 Task: Create a section Epic Expedition and in the section, add a milestone Data Privacy Compliance in the project WorthyTech.
Action: Mouse moved to (62, 343)
Screenshot: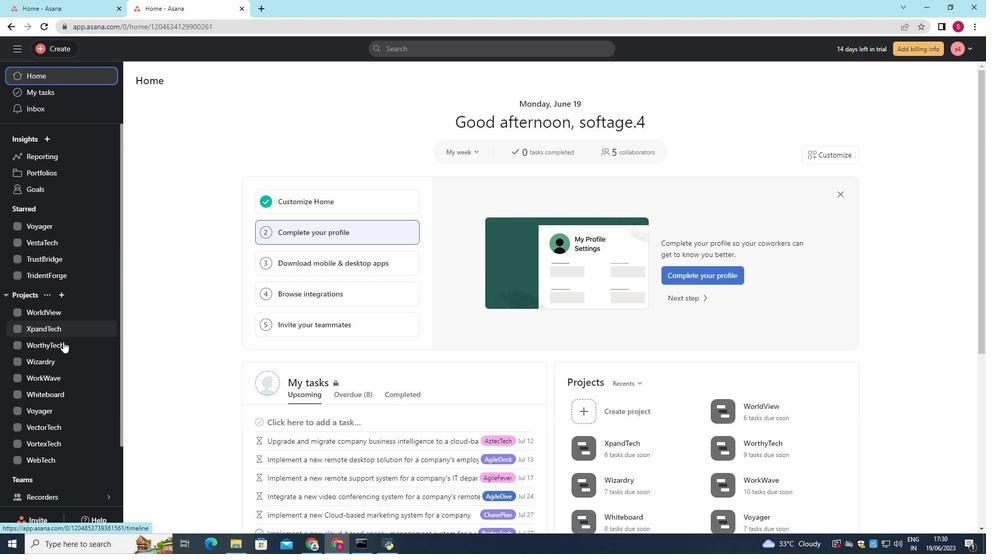 
Action: Mouse pressed left at (62, 343)
Screenshot: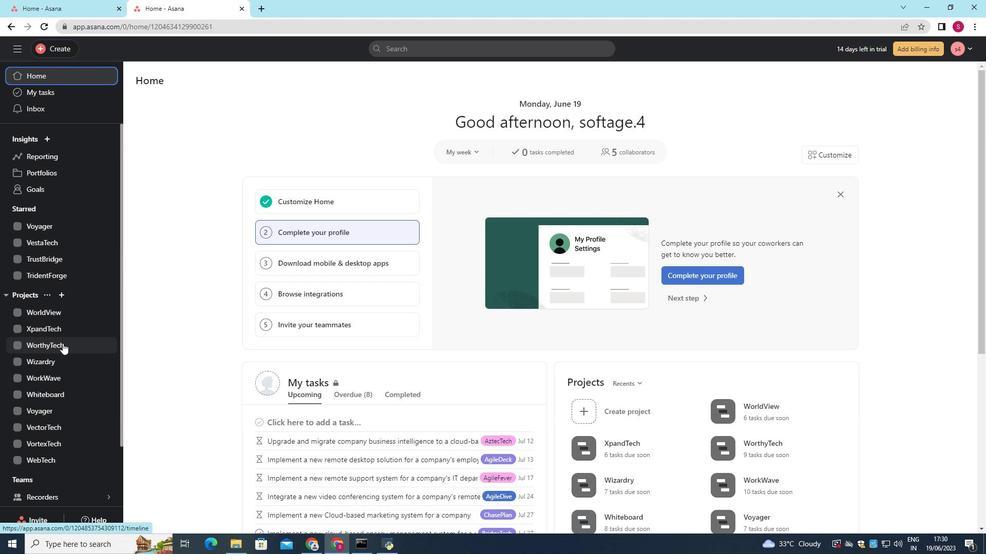 
Action: Mouse moved to (168, 409)
Screenshot: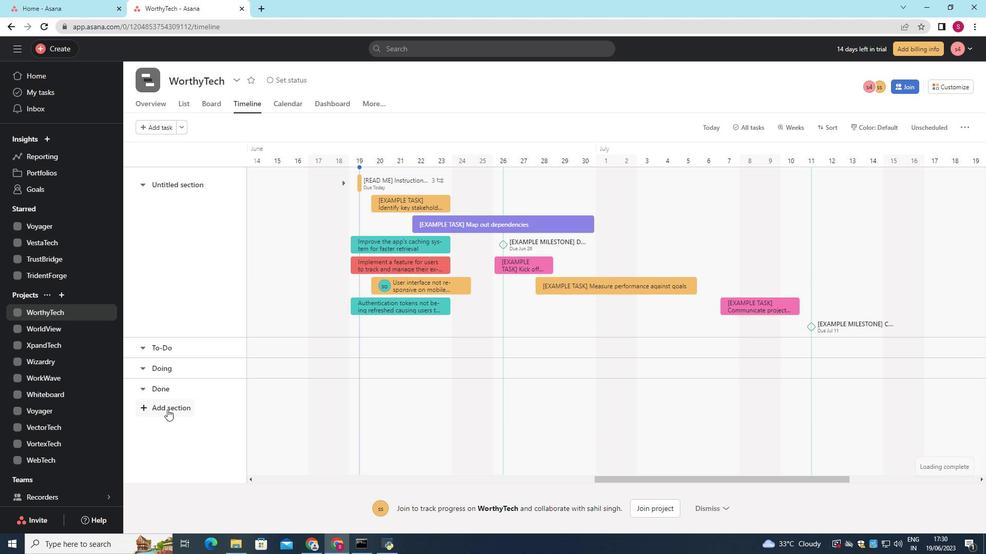 
Action: Mouse pressed left at (168, 409)
Screenshot: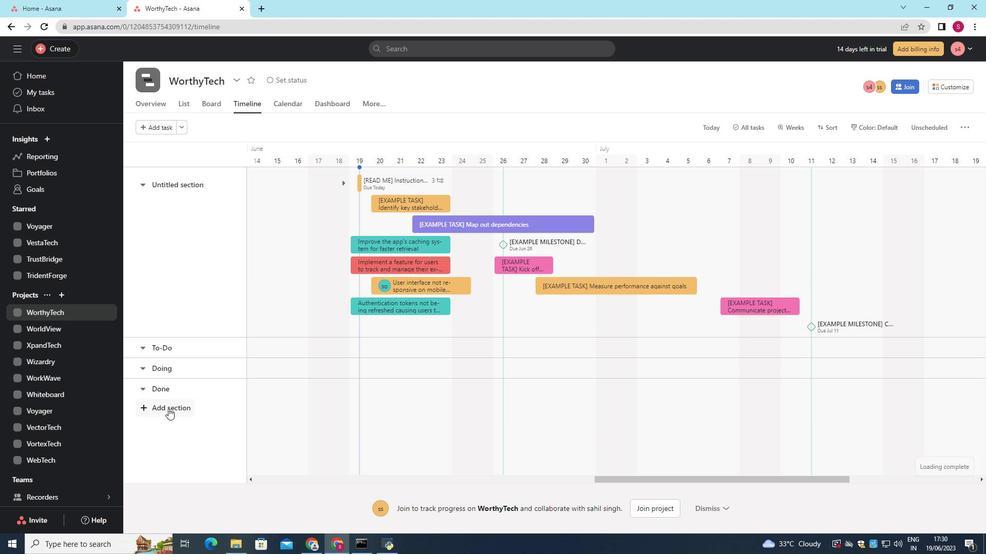 
Action: Mouse moved to (170, 402)
Screenshot: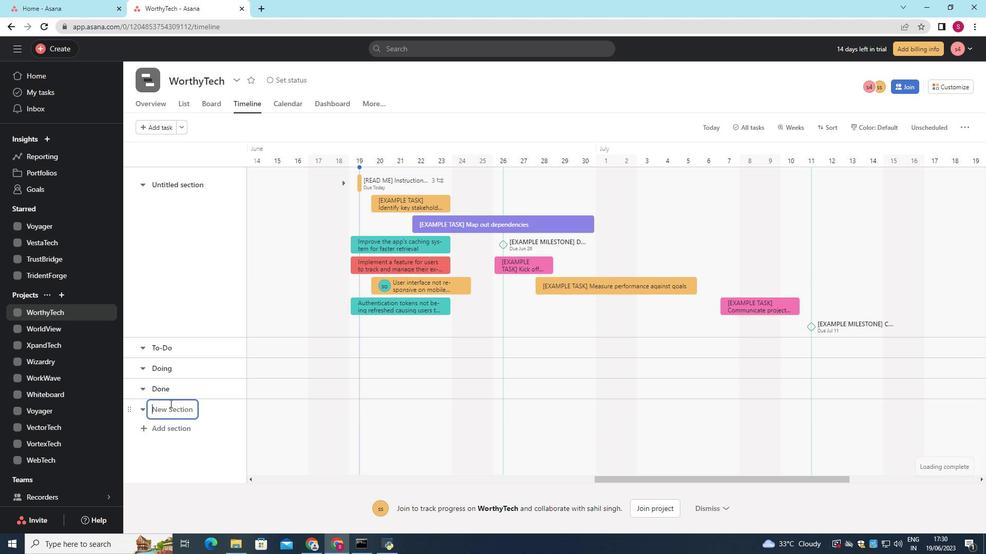 
Action: Key pressed <Key.shift>Epic<Key.space><Key.shift>Expedition
Screenshot: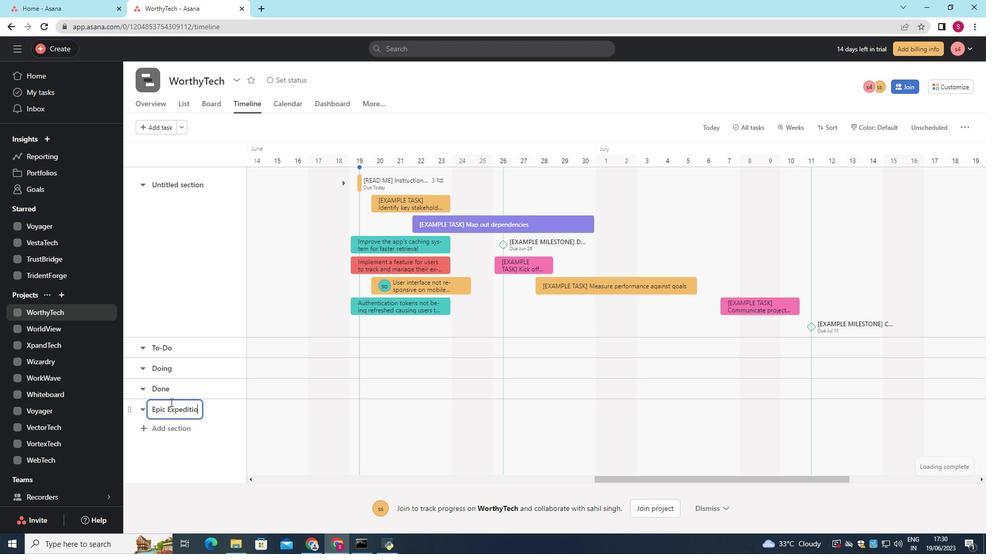 
Action: Mouse moved to (374, 415)
Screenshot: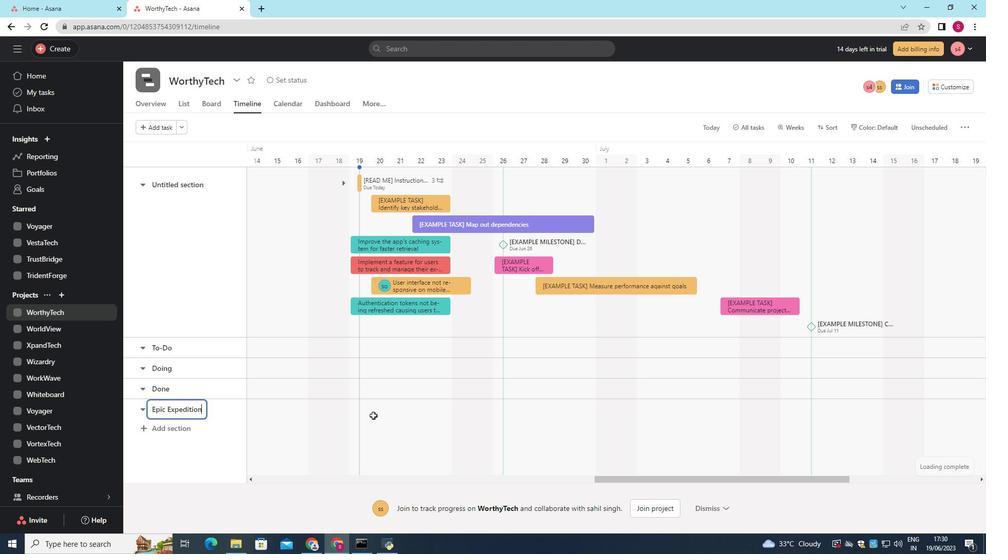 
Action: Mouse pressed left at (374, 415)
Screenshot: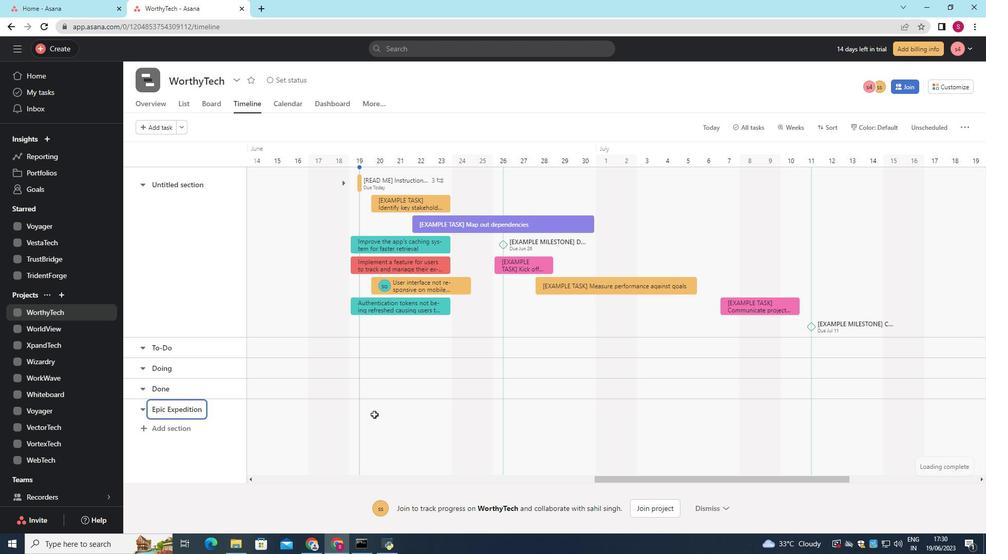 
Action: Mouse moved to (374, 401)
Screenshot: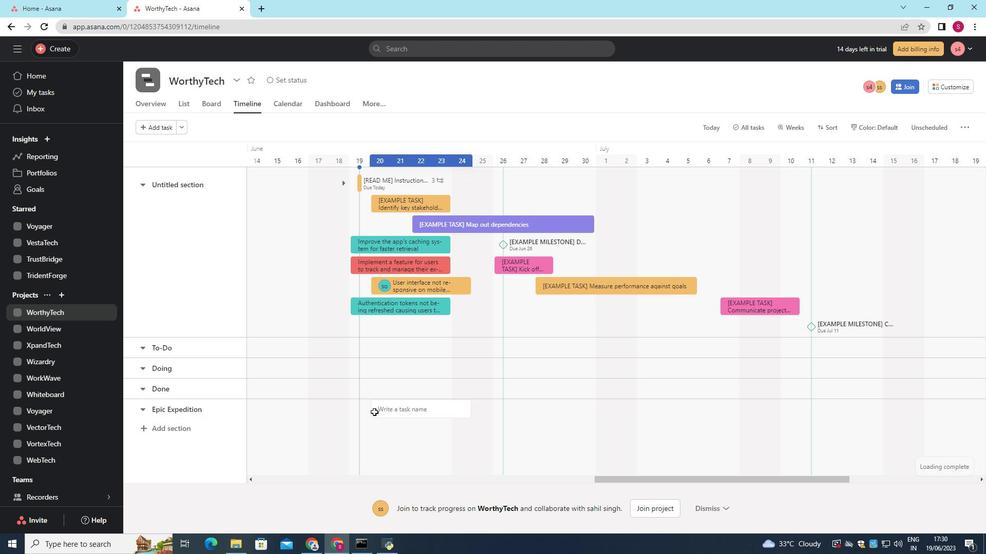 
Action: Key pressed <Key.shift>Data<Key.space><Key.shift>Privacy<Key.space><Key.shift>Compliance
Screenshot: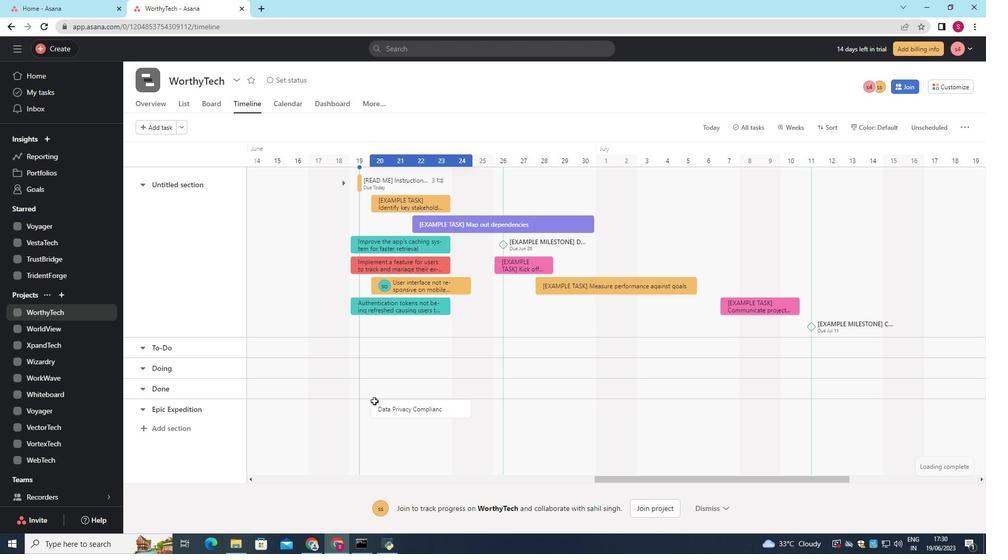 
Action: Mouse moved to (402, 409)
Screenshot: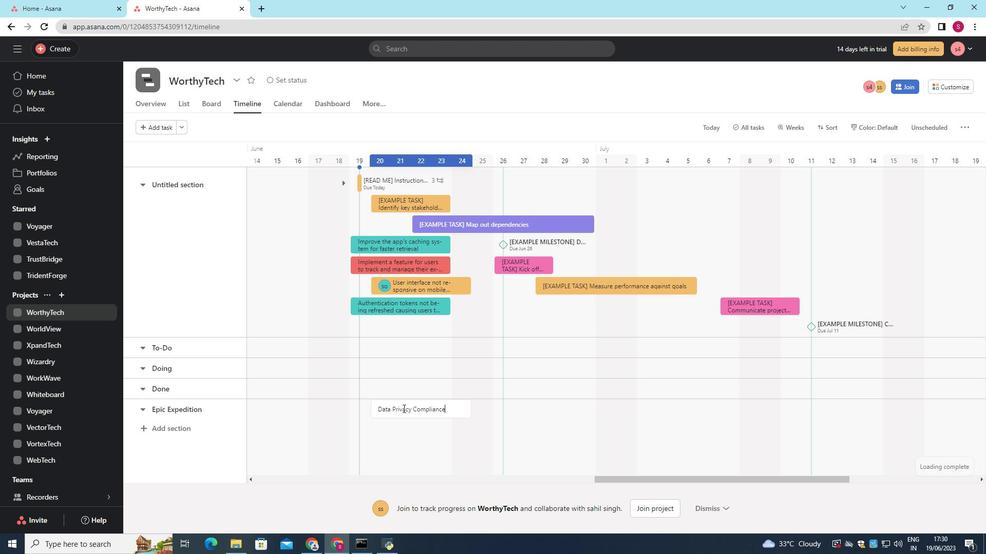 
Action: Key pressed <Key.enter>
Screenshot: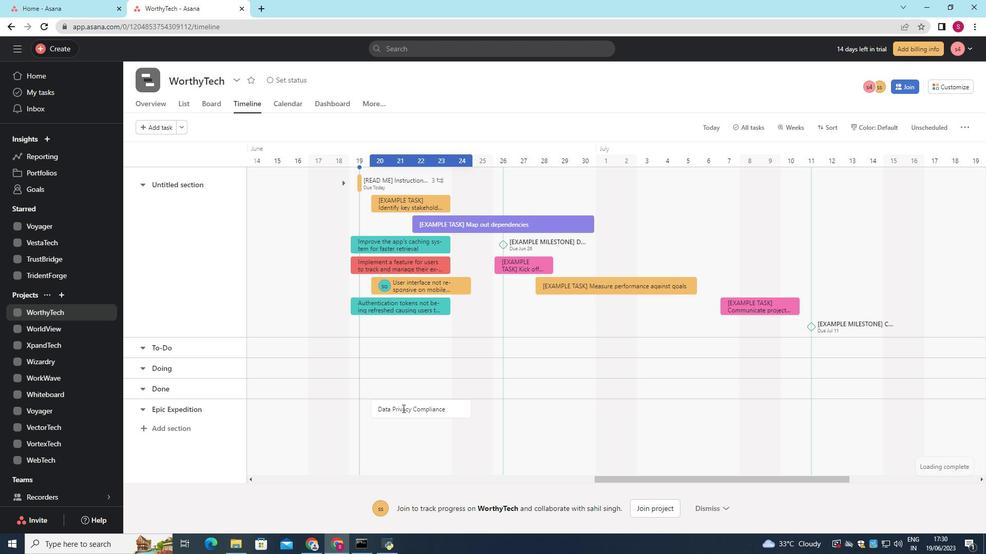 
Action: Mouse moved to (404, 407)
Screenshot: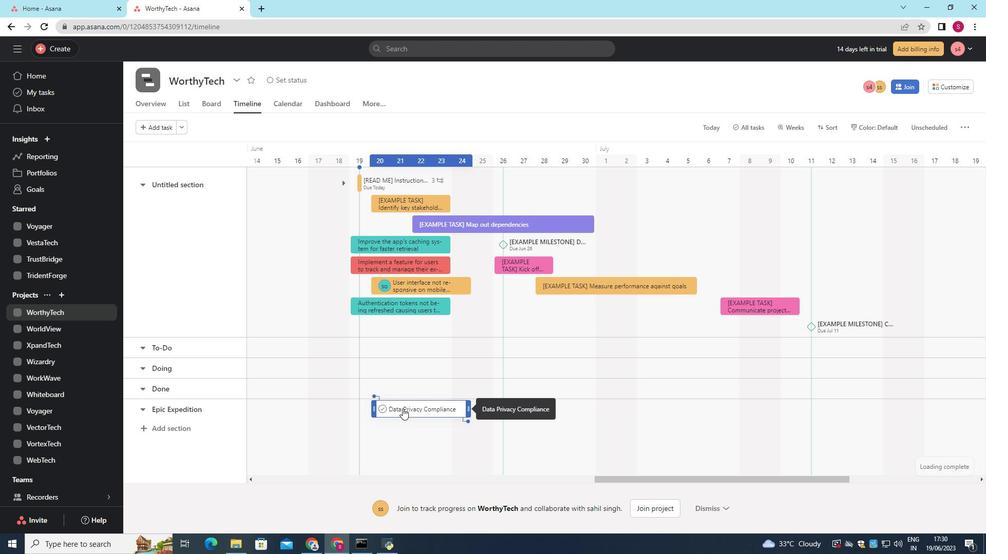 
Action: Mouse pressed right at (404, 407)
Screenshot: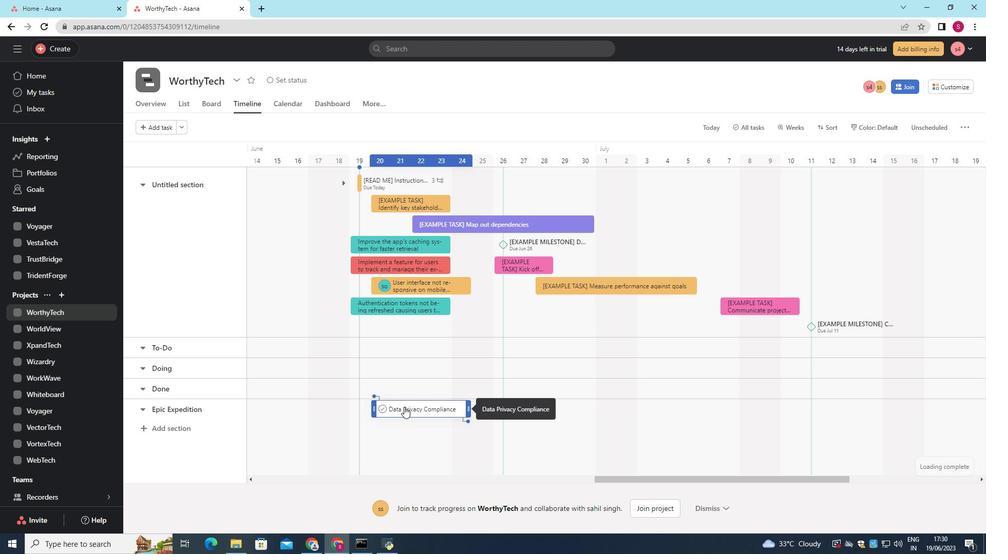 
Action: Mouse moved to (445, 354)
Screenshot: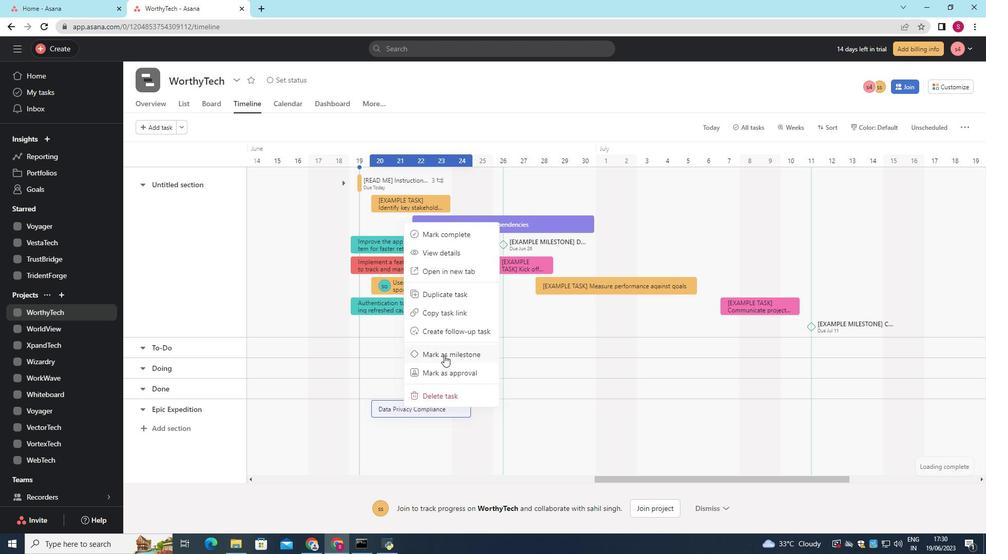 
Action: Mouse pressed left at (445, 354)
Screenshot: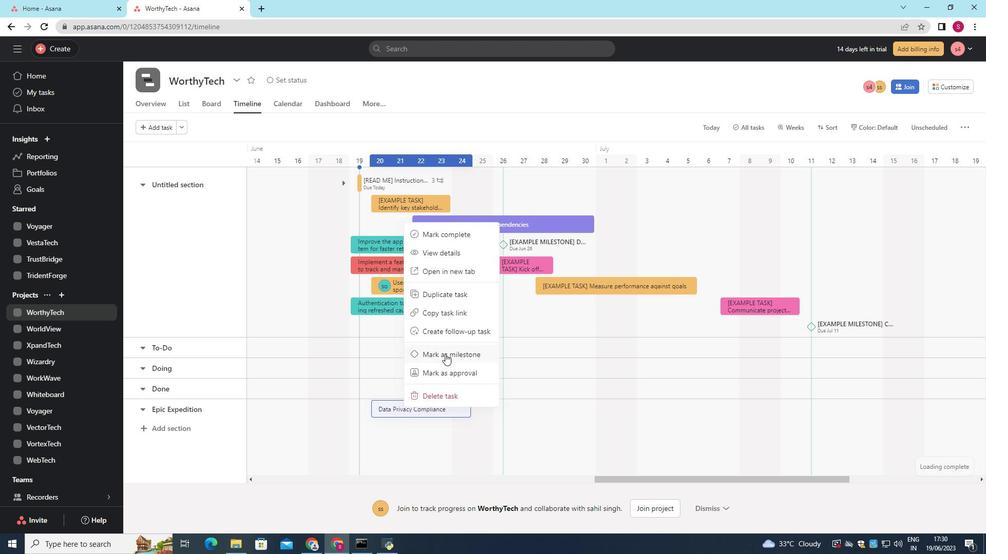 
Action: Mouse moved to (445, 354)
Screenshot: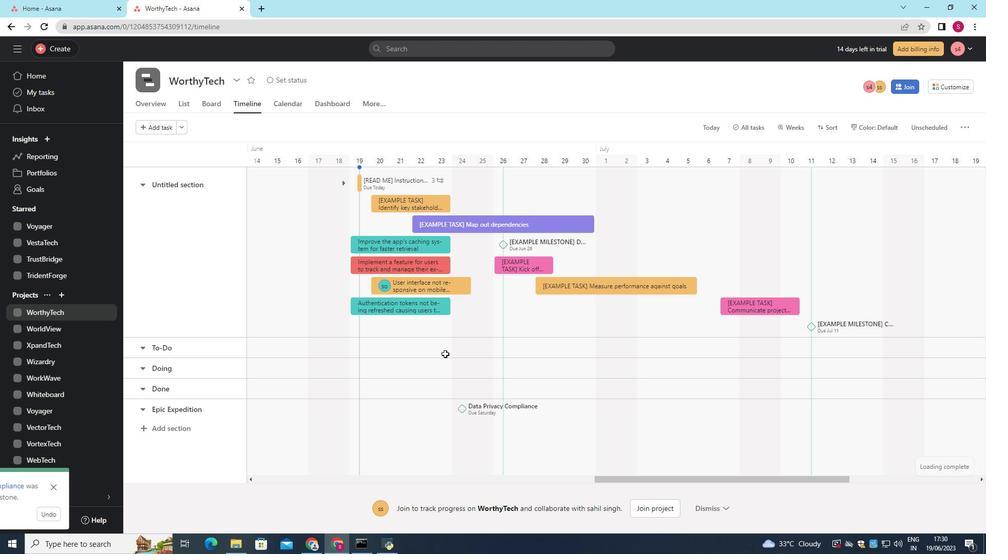 
